 Task: Create a due date automation trigger when advanced on, 2 working days before a card is due add dates with a due date at 11:00 AM.
Action: Mouse moved to (1236, 92)
Screenshot: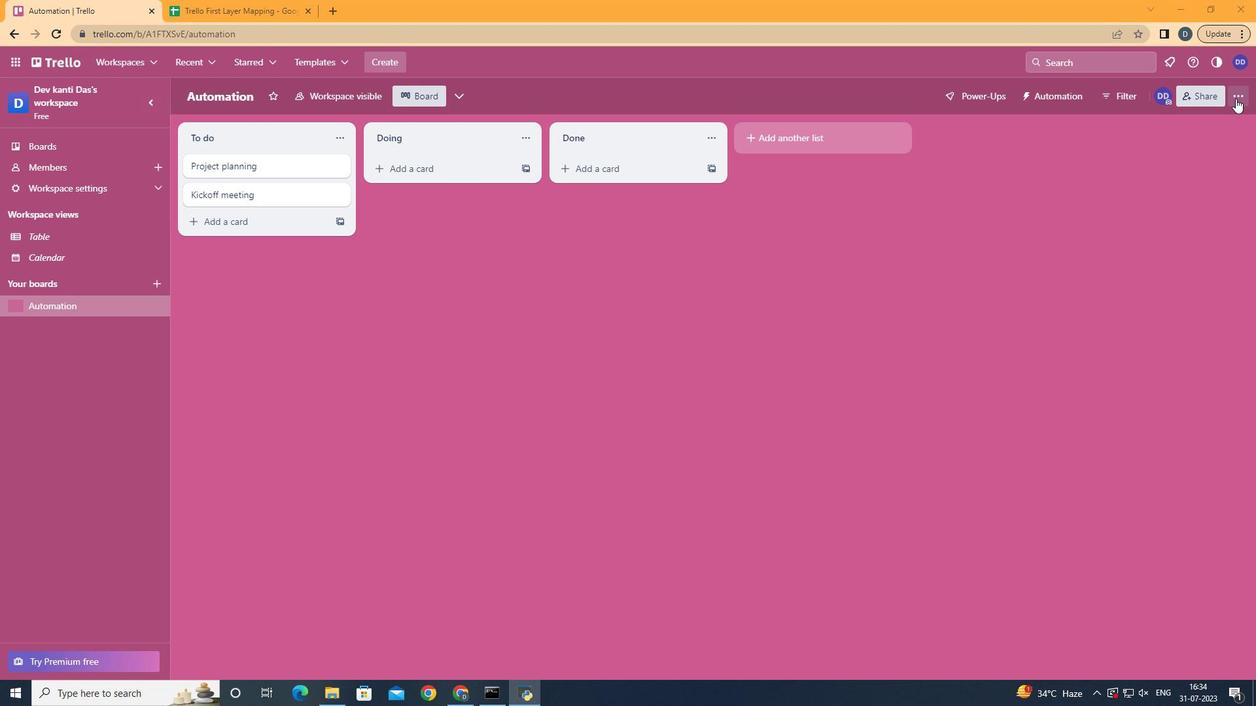 
Action: Mouse pressed left at (1236, 92)
Screenshot: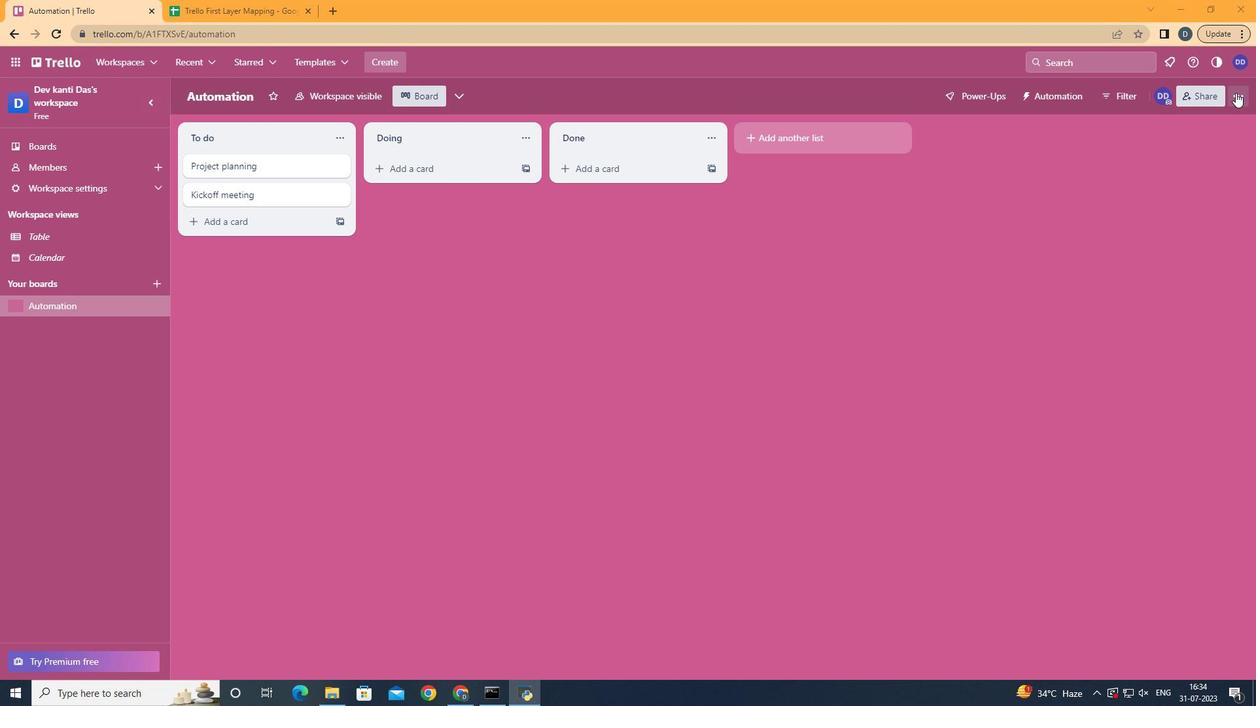 
Action: Mouse moved to (1154, 281)
Screenshot: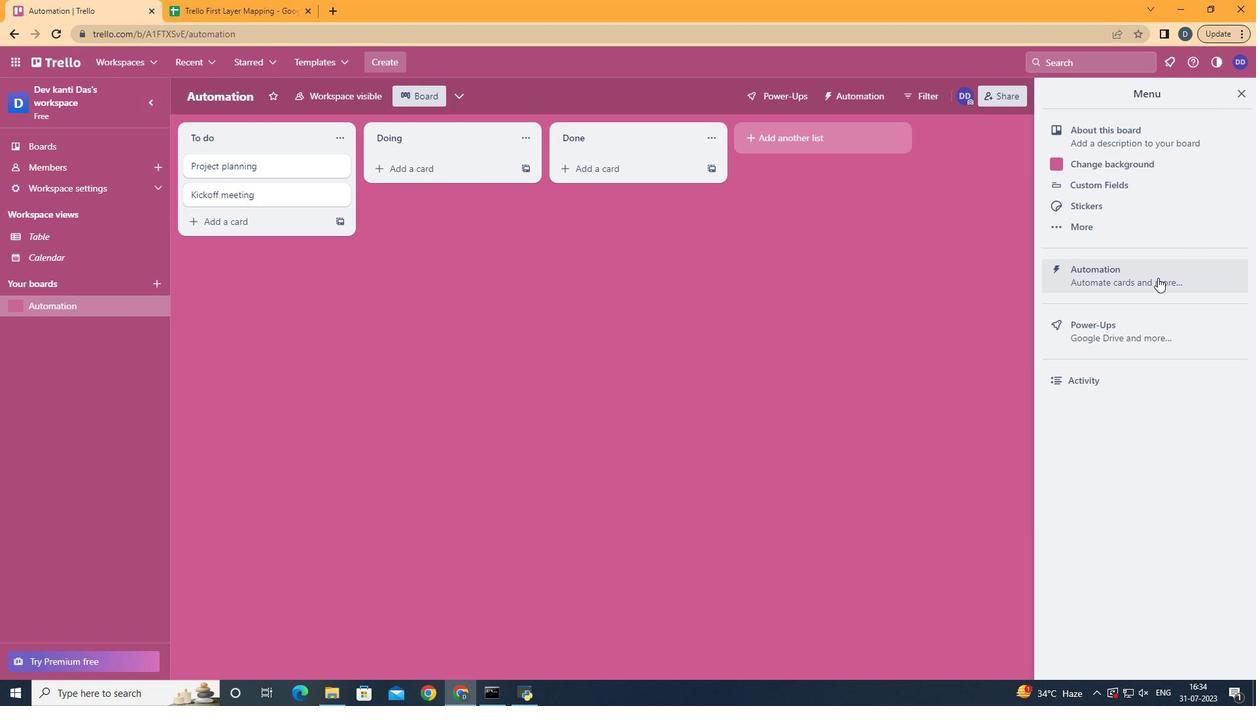 
Action: Mouse pressed left at (1154, 281)
Screenshot: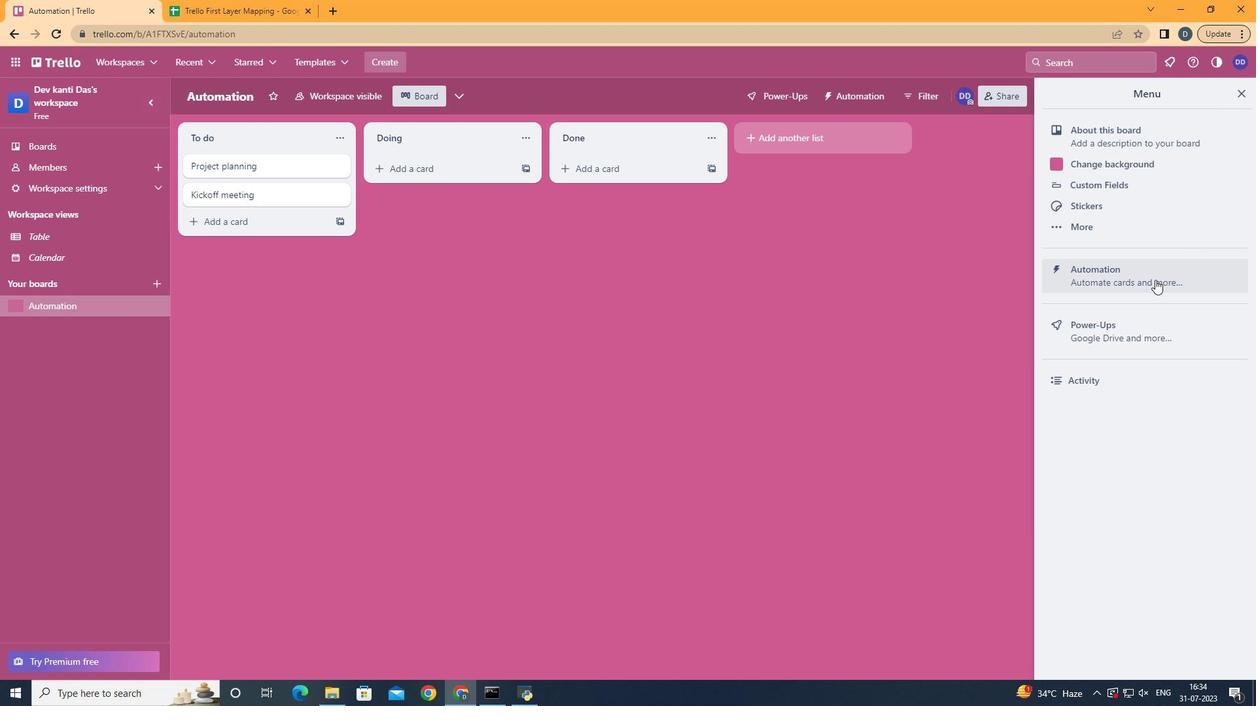 
Action: Mouse moved to (229, 257)
Screenshot: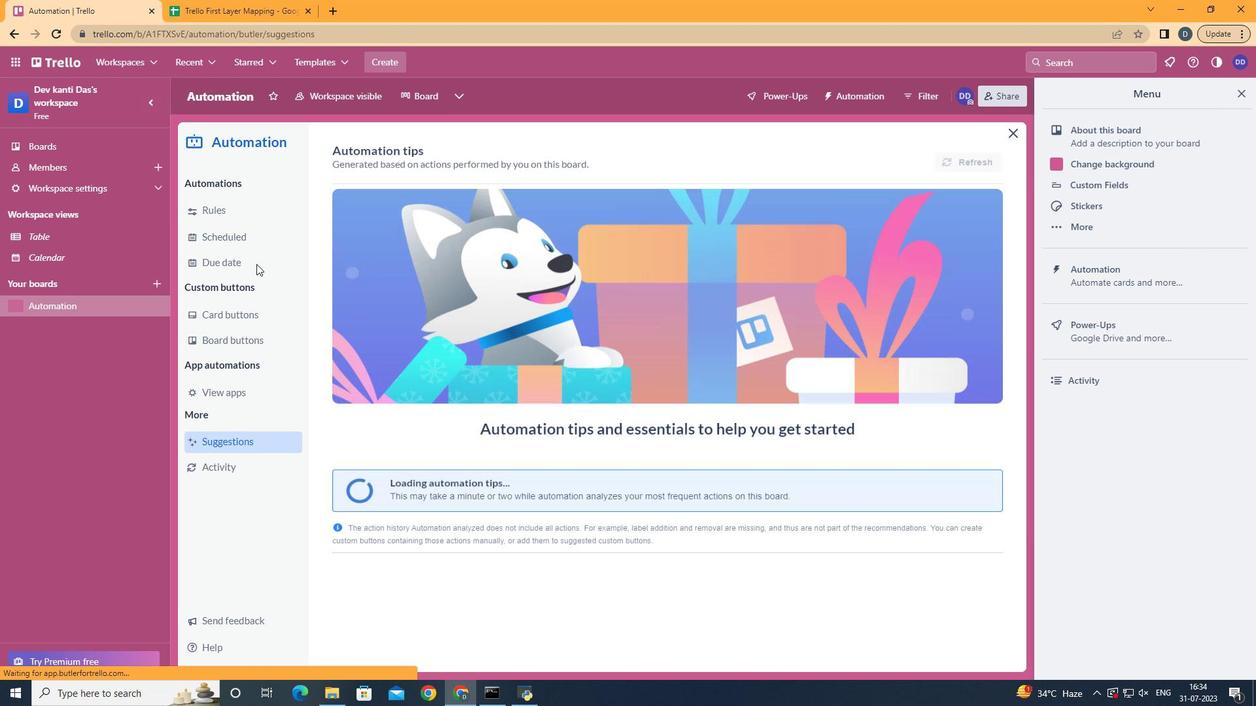 
Action: Mouse pressed left at (229, 257)
Screenshot: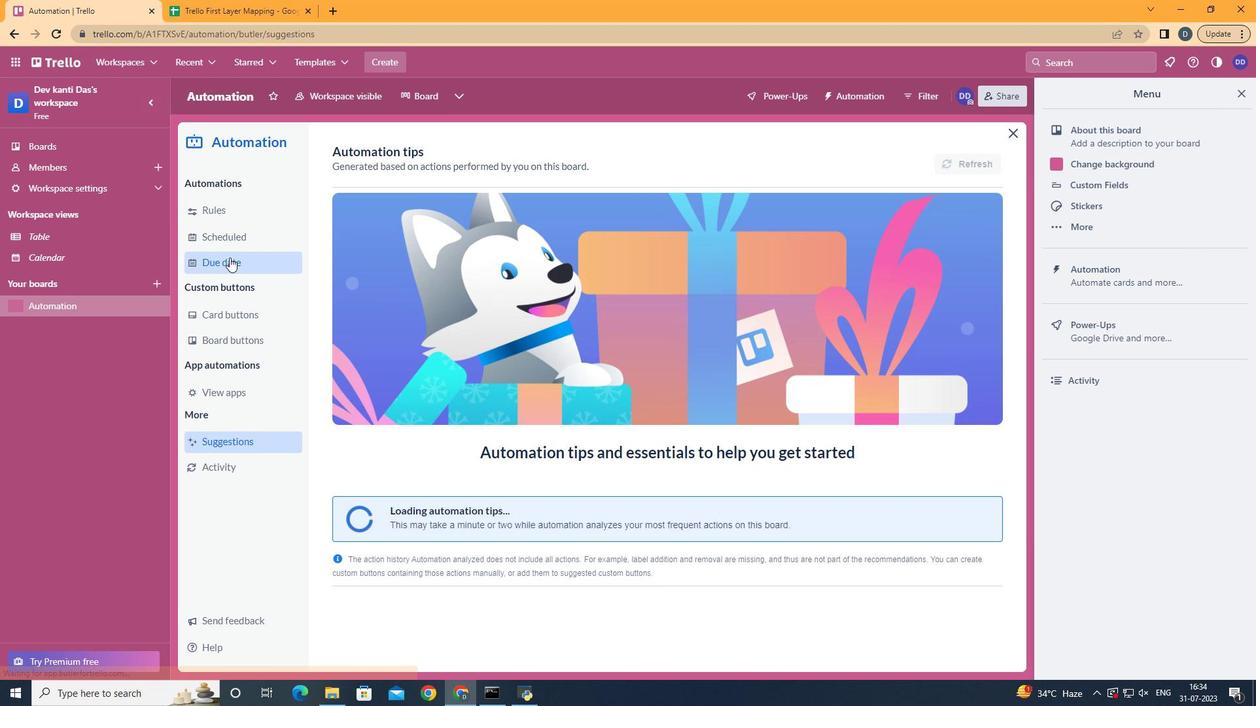 
Action: Mouse moved to (911, 157)
Screenshot: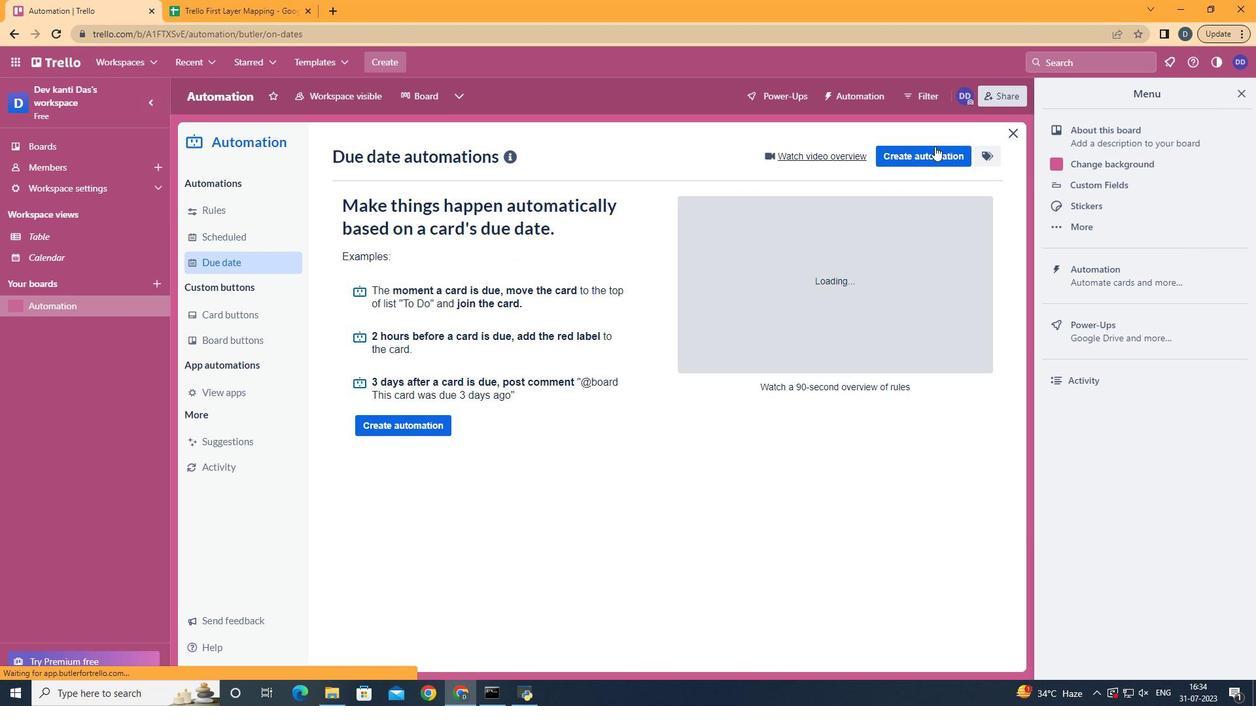 
Action: Mouse pressed left at (911, 157)
Screenshot: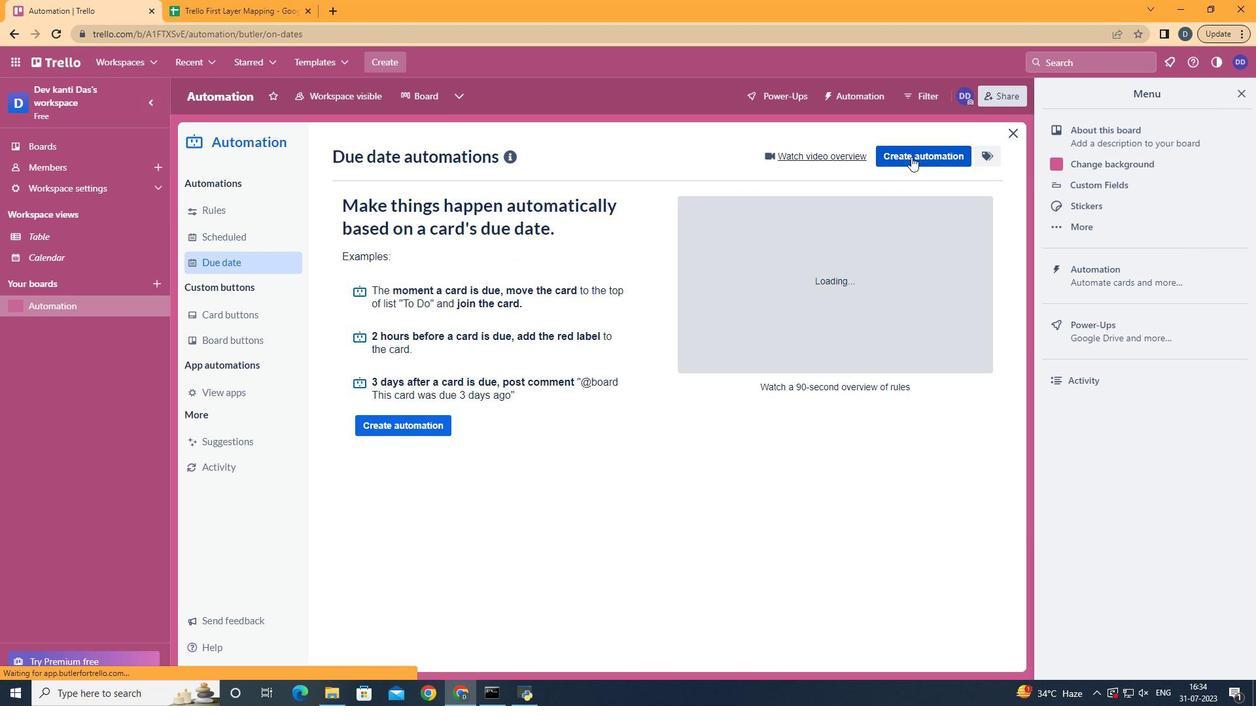 
Action: Mouse moved to (632, 277)
Screenshot: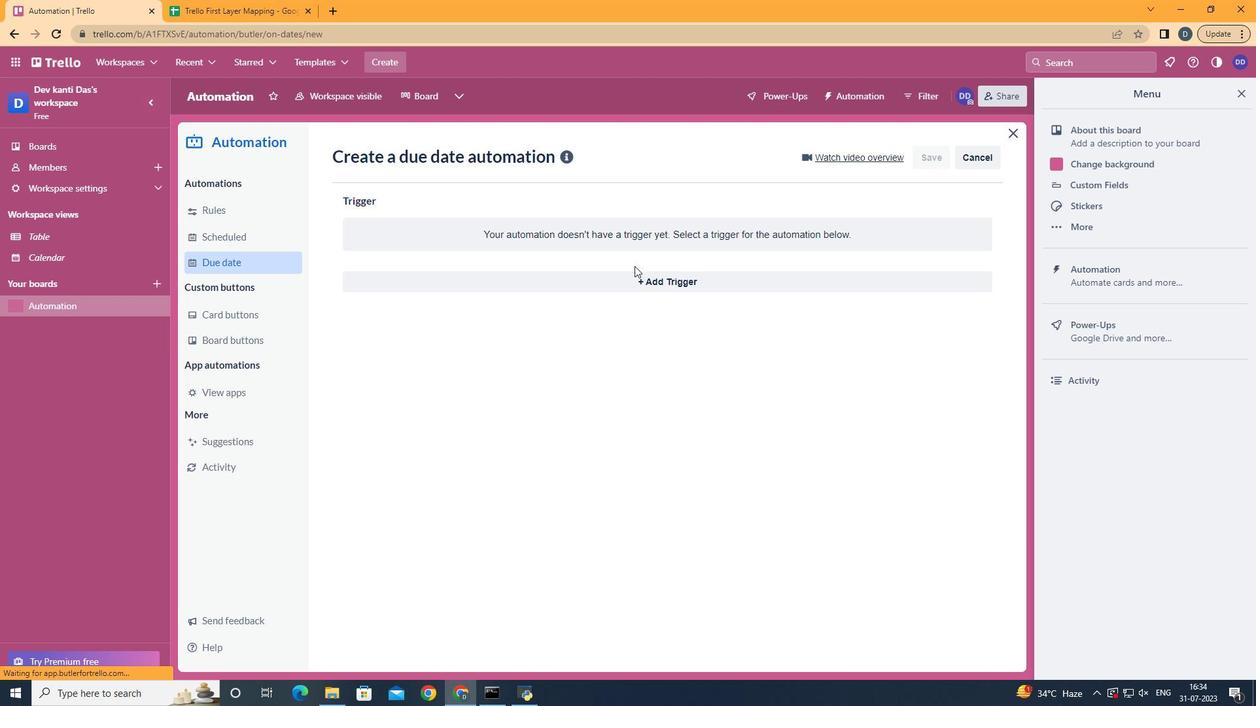 
Action: Mouse pressed left at (632, 277)
Screenshot: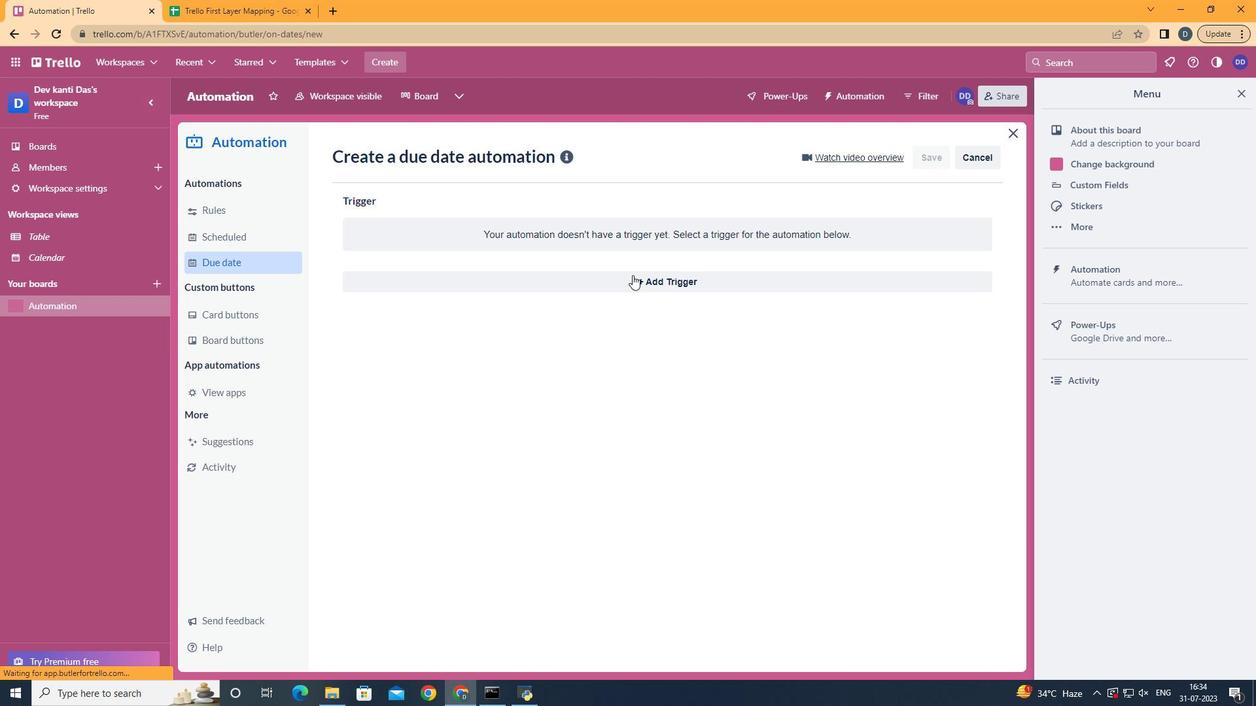 
Action: Mouse moved to (426, 533)
Screenshot: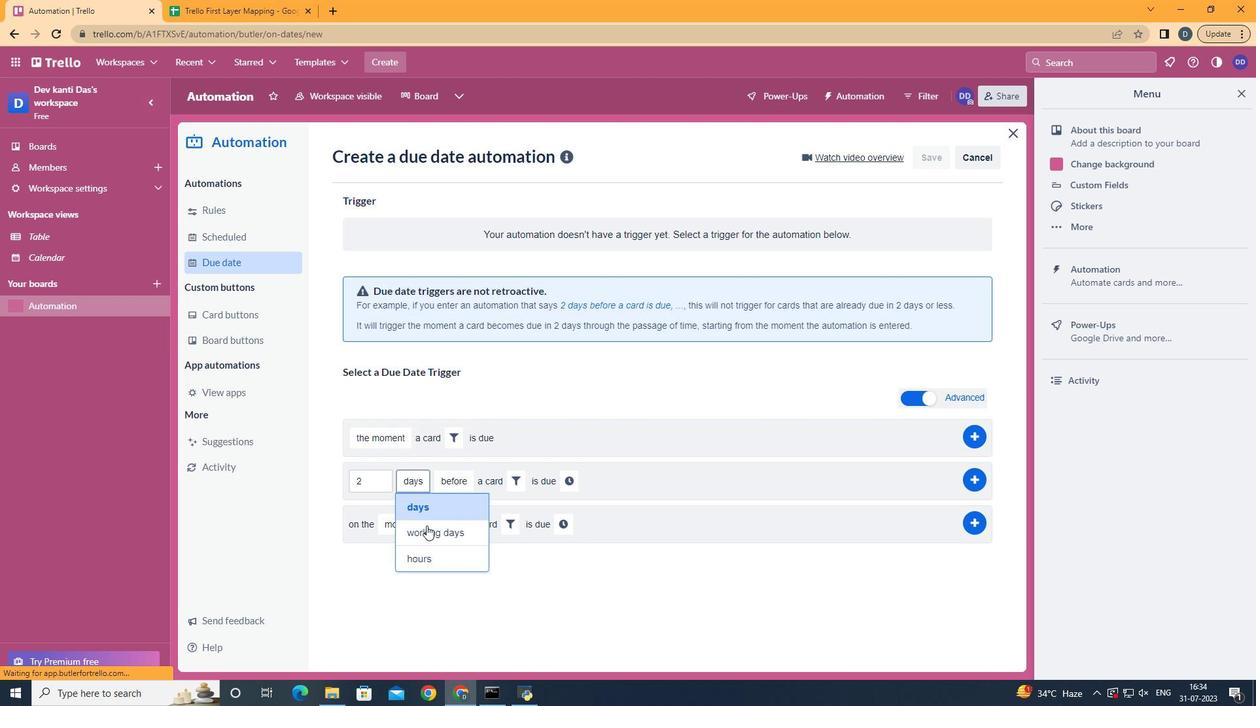 
Action: Mouse pressed left at (426, 533)
Screenshot: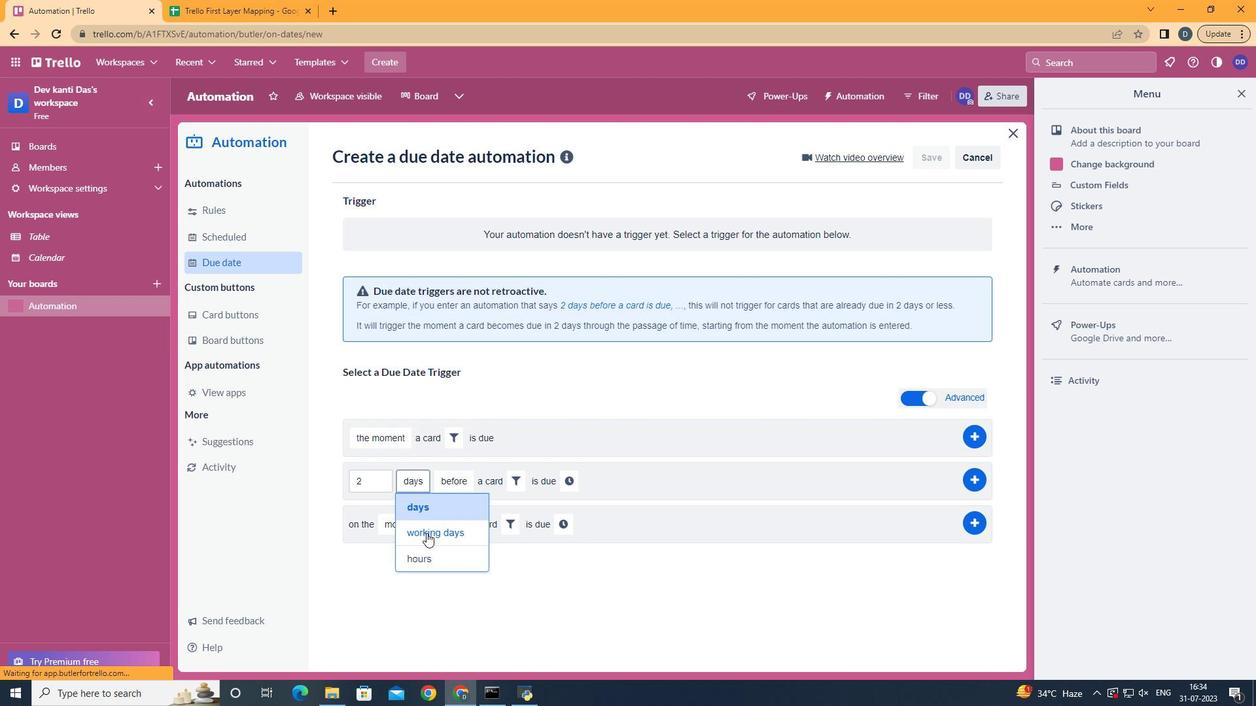 
Action: Mouse moved to (548, 475)
Screenshot: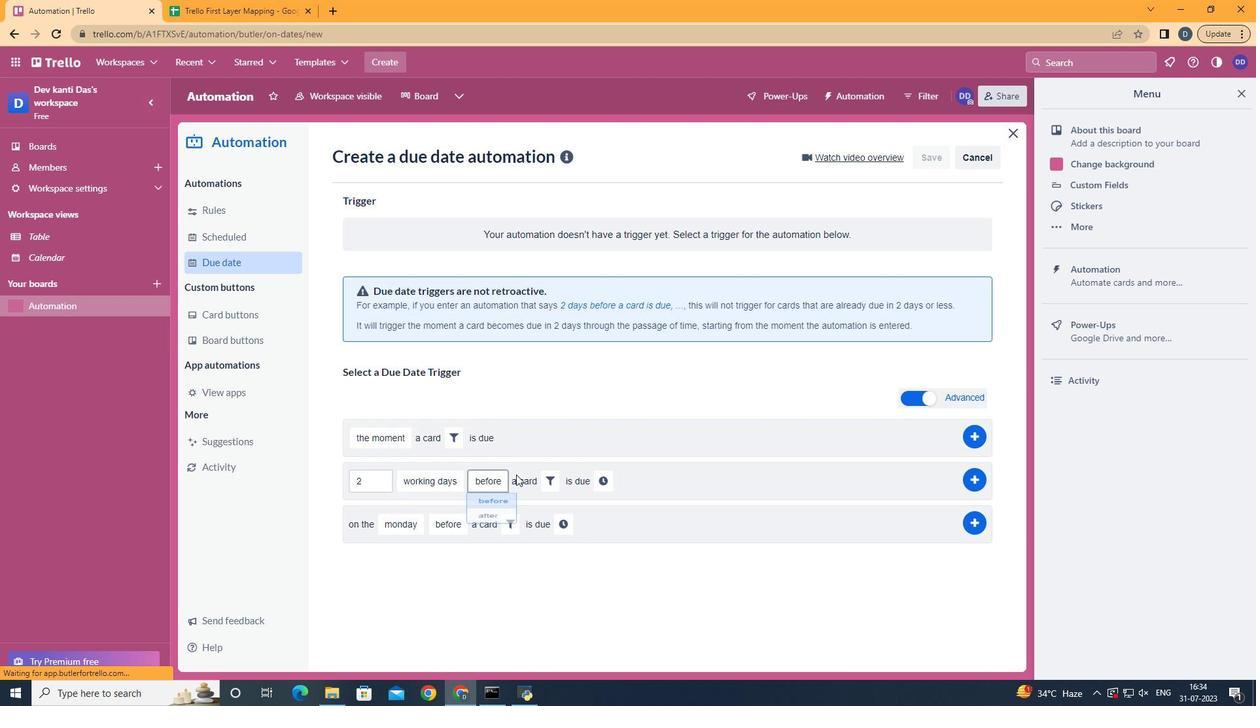 
Action: Mouse pressed left at (548, 475)
Screenshot: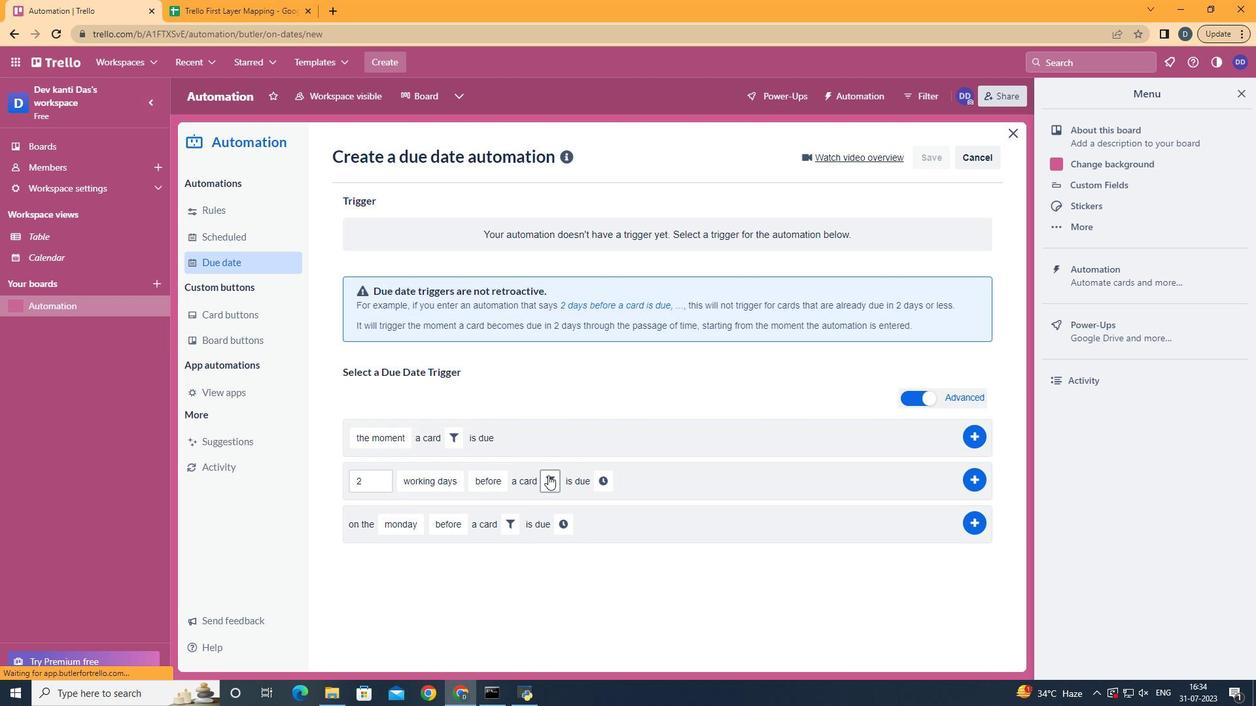 
Action: Mouse moved to (612, 524)
Screenshot: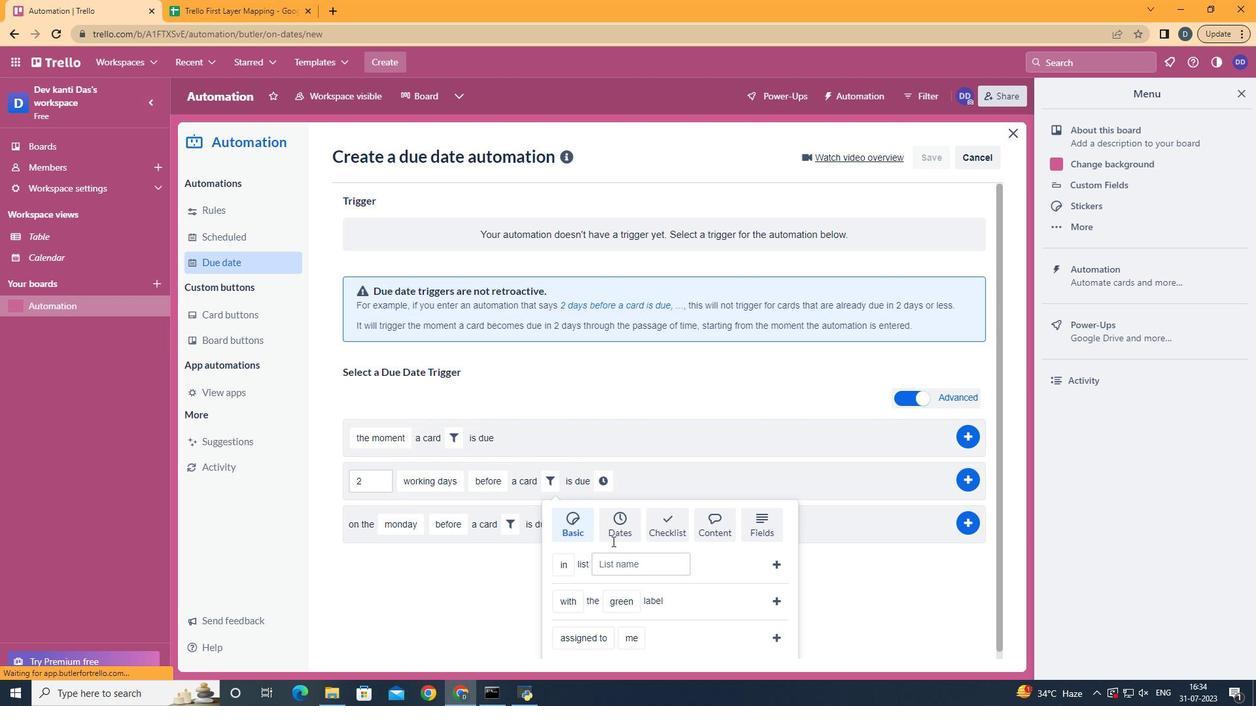 
Action: Mouse pressed left at (612, 524)
Screenshot: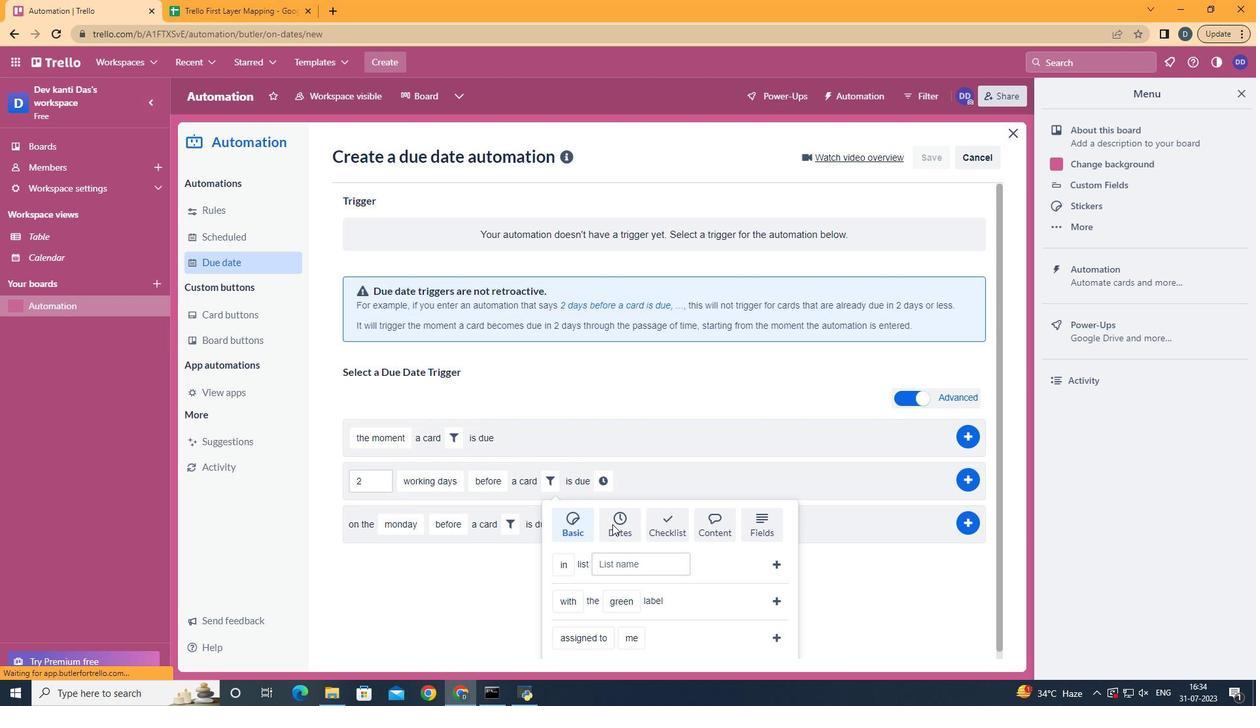 
Action: Mouse moved to (573, 585)
Screenshot: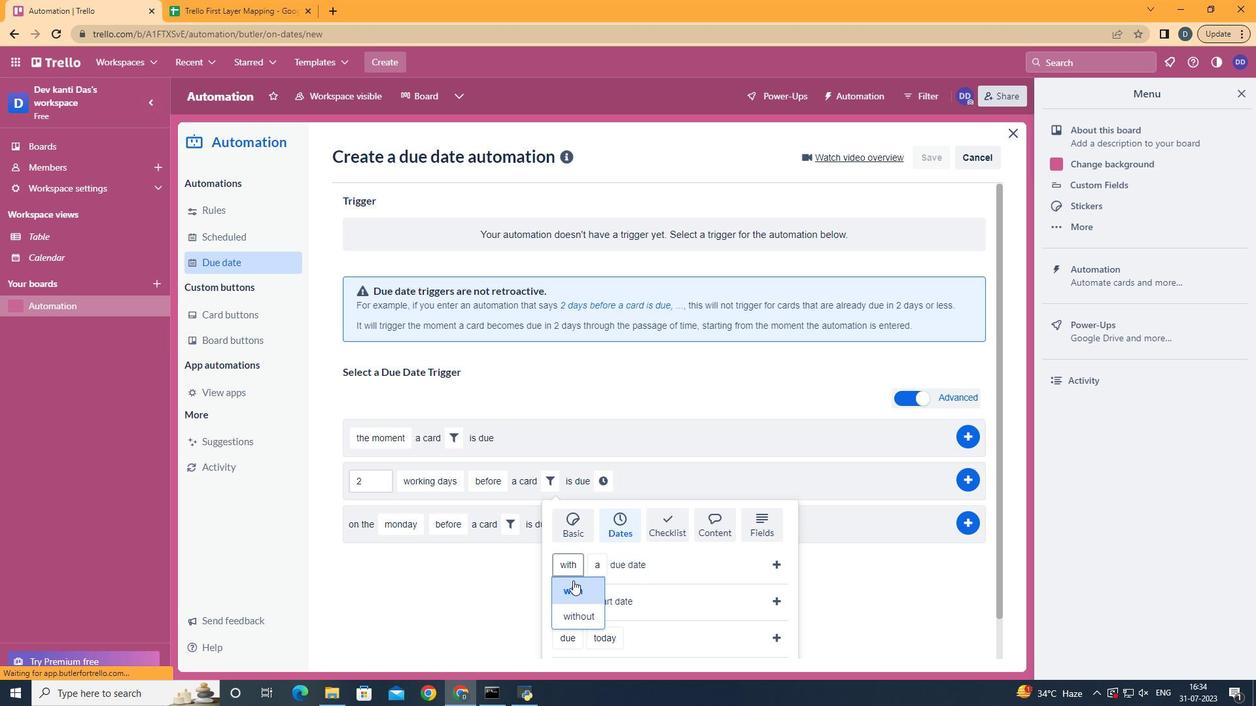 
Action: Mouse pressed left at (573, 585)
Screenshot: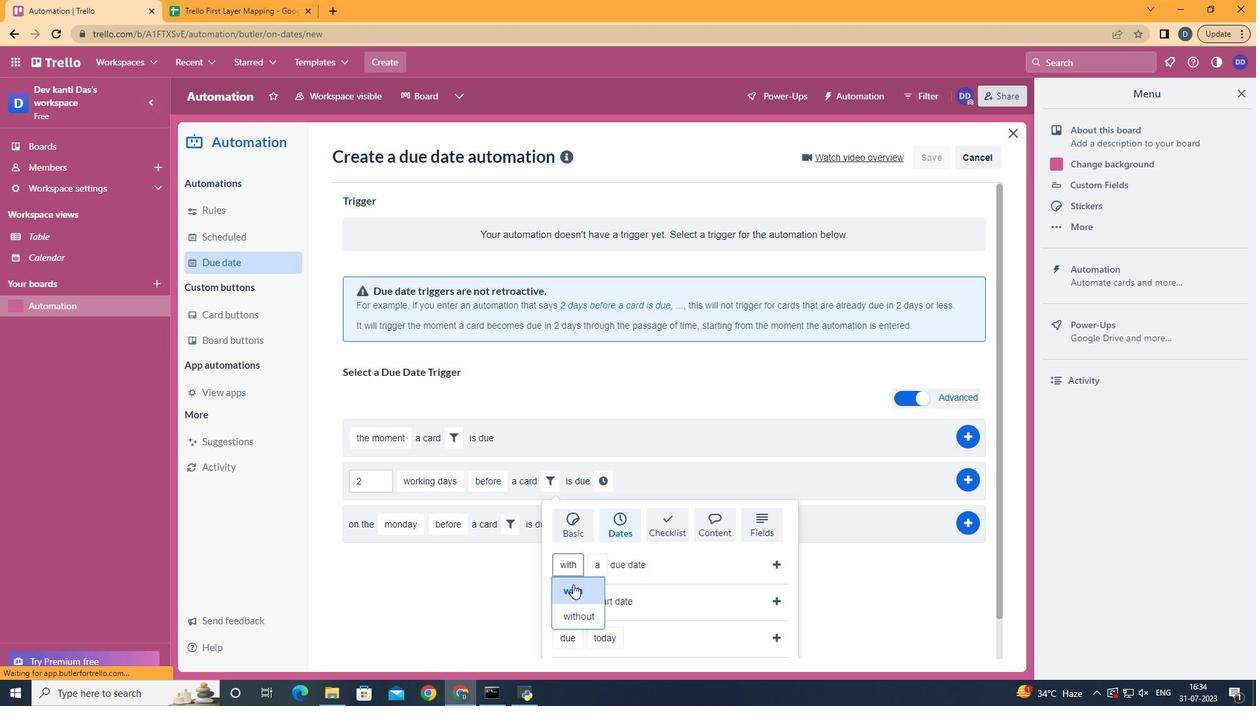 
Action: Mouse moved to (617, 464)
Screenshot: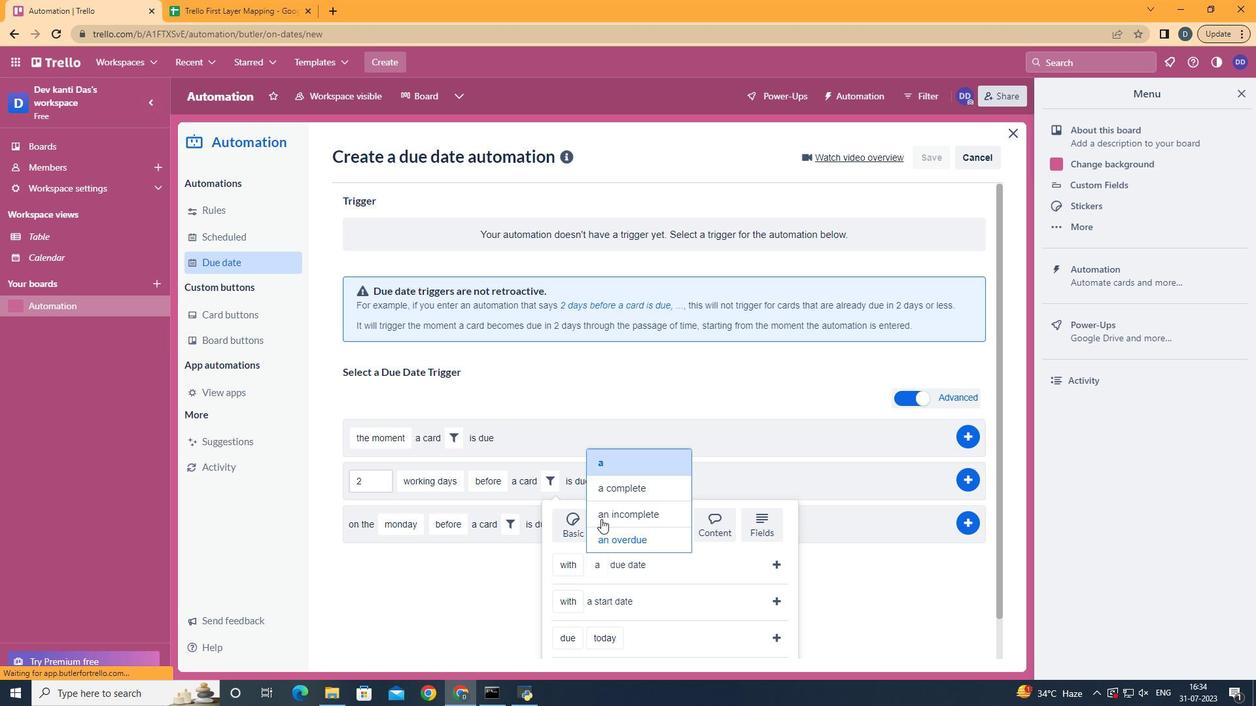 
Action: Mouse pressed left at (617, 464)
Screenshot: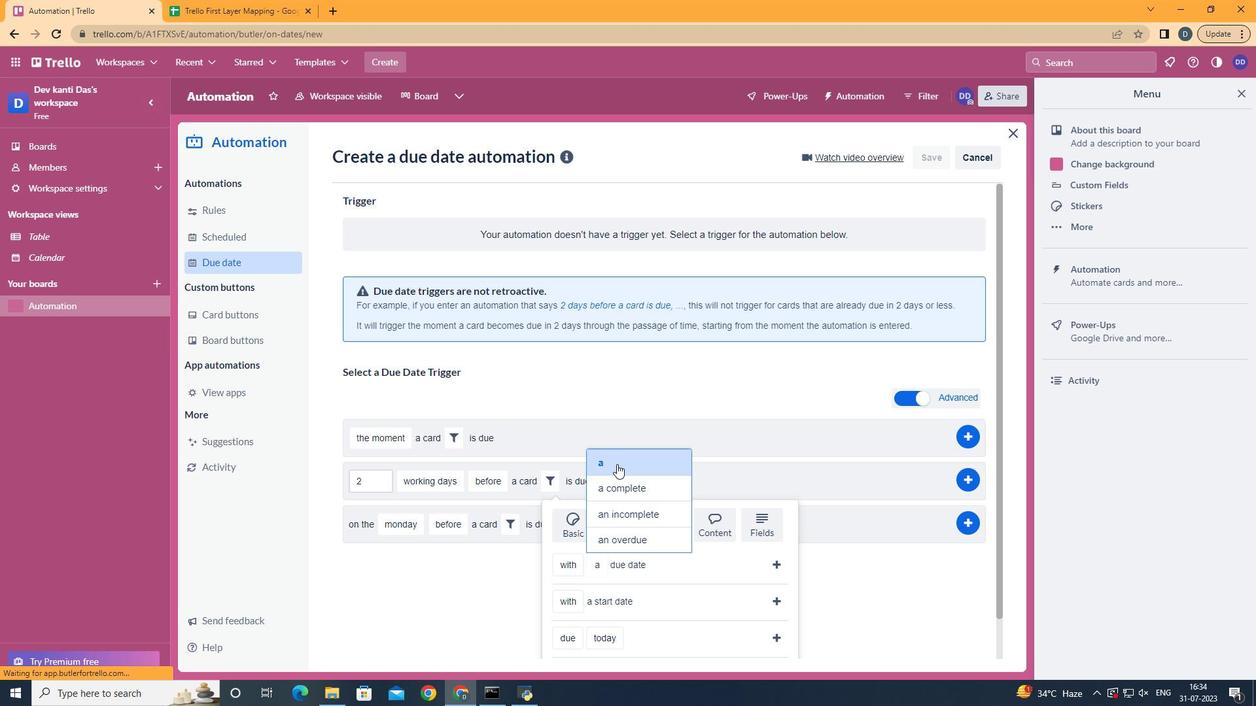 
Action: Mouse moved to (778, 568)
Screenshot: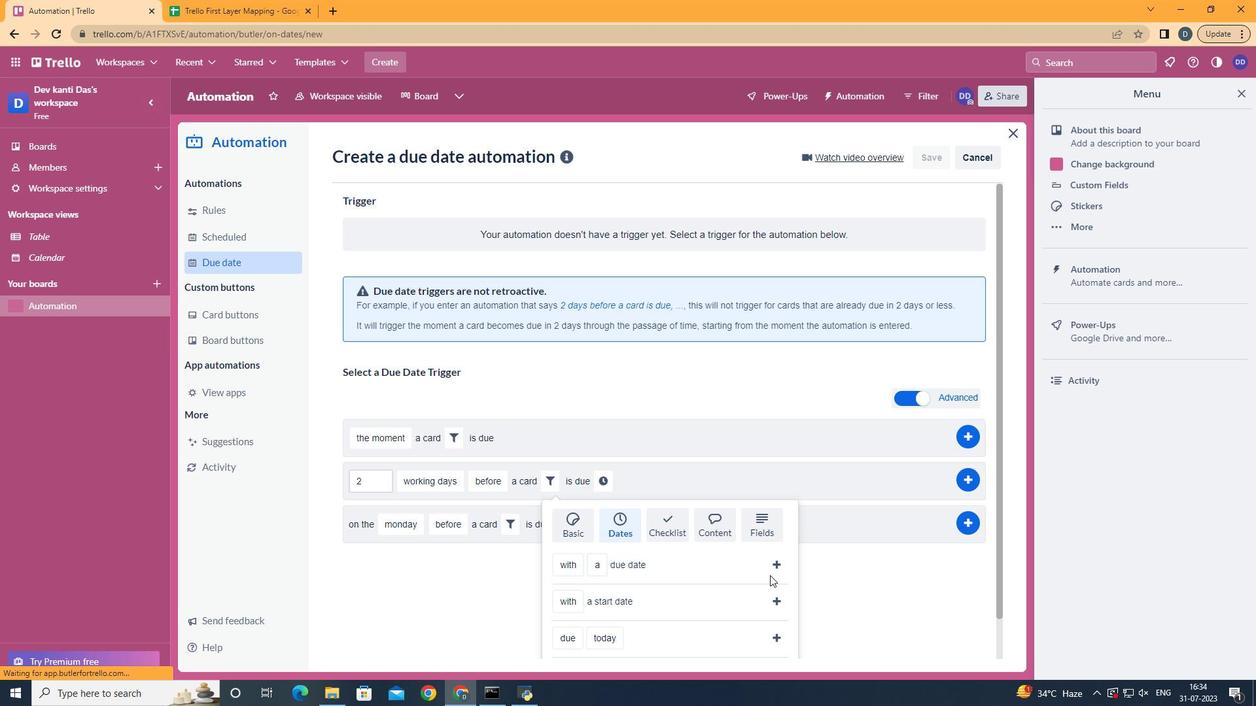 
Action: Mouse pressed left at (778, 568)
Screenshot: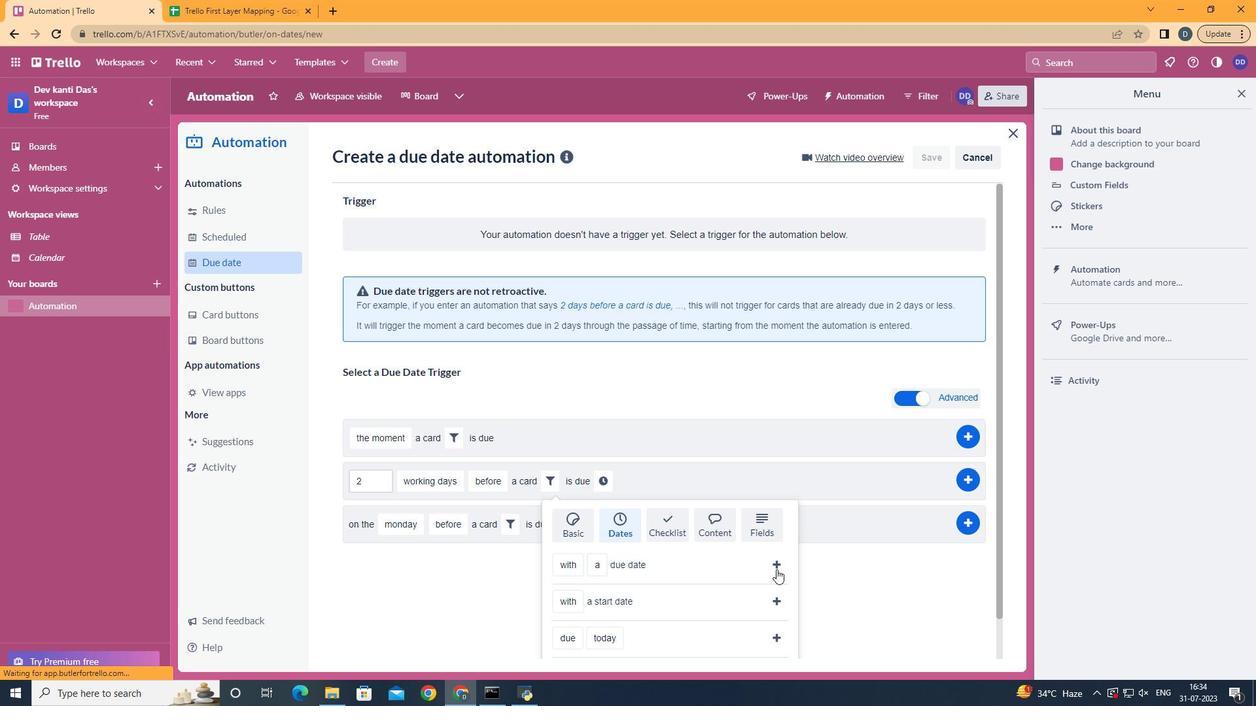 
Action: Mouse moved to (693, 487)
Screenshot: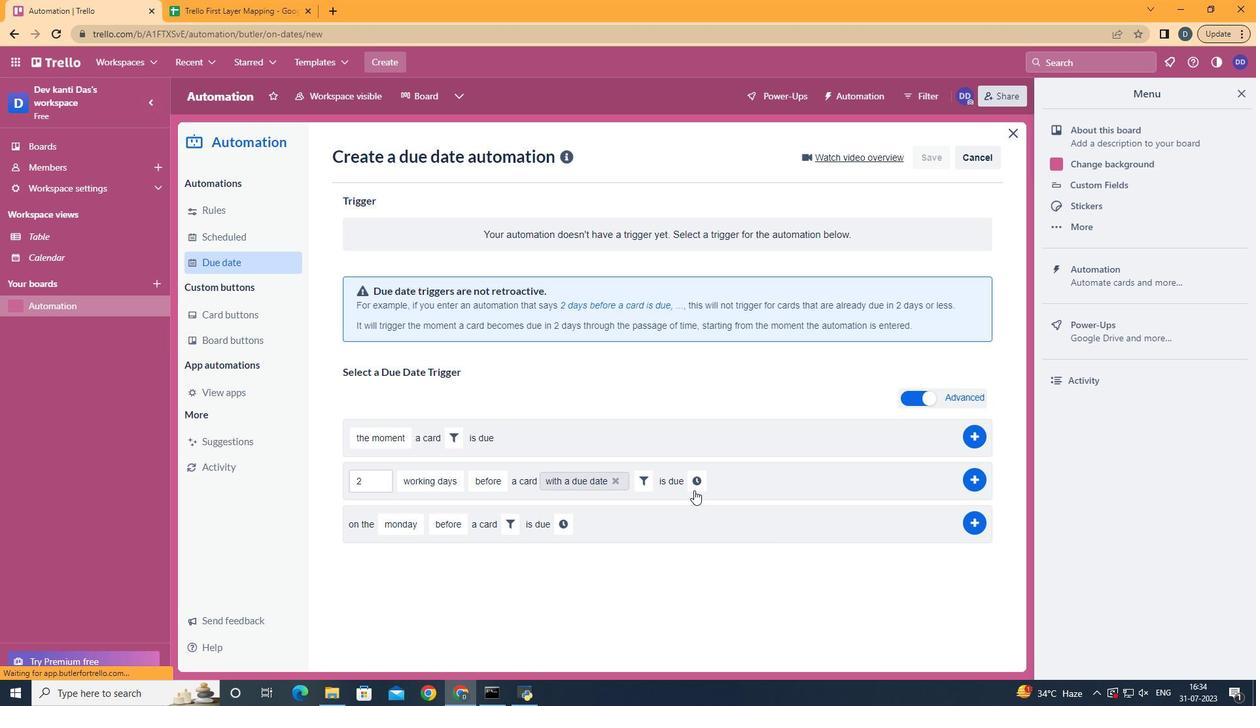 
Action: Mouse pressed left at (693, 487)
Screenshot: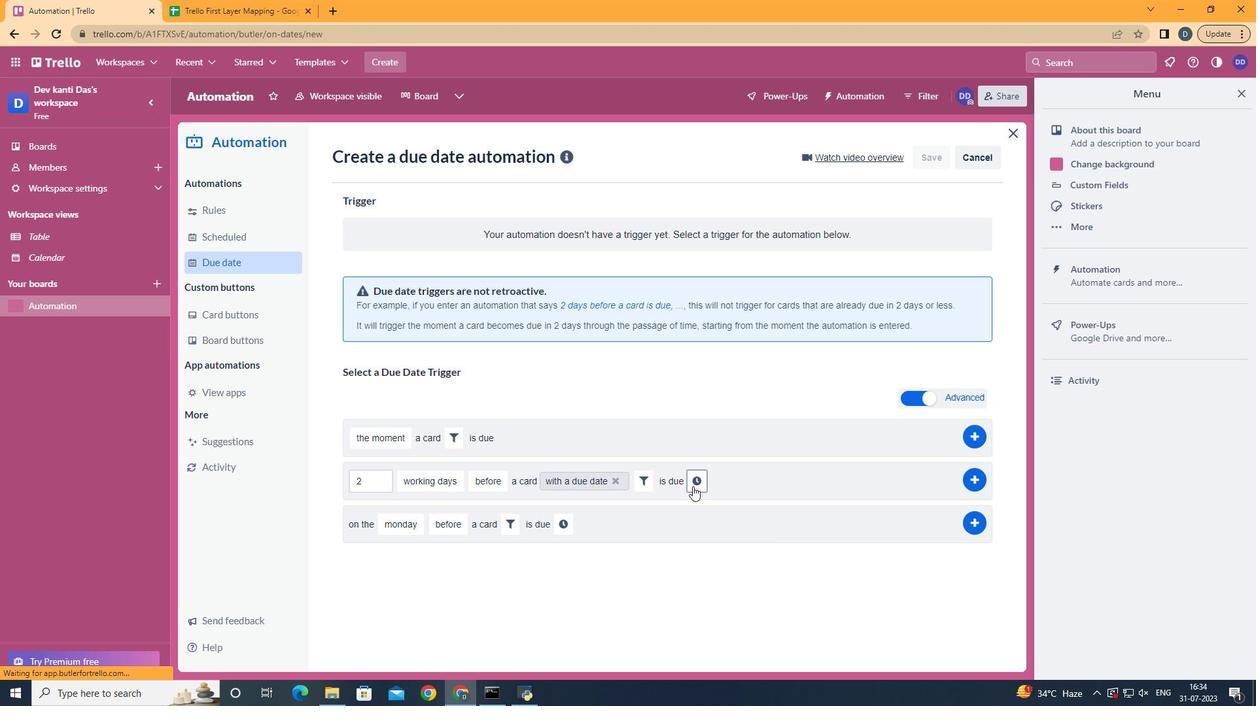 
Action: Mouse moved to (723, 483)
Screenshot: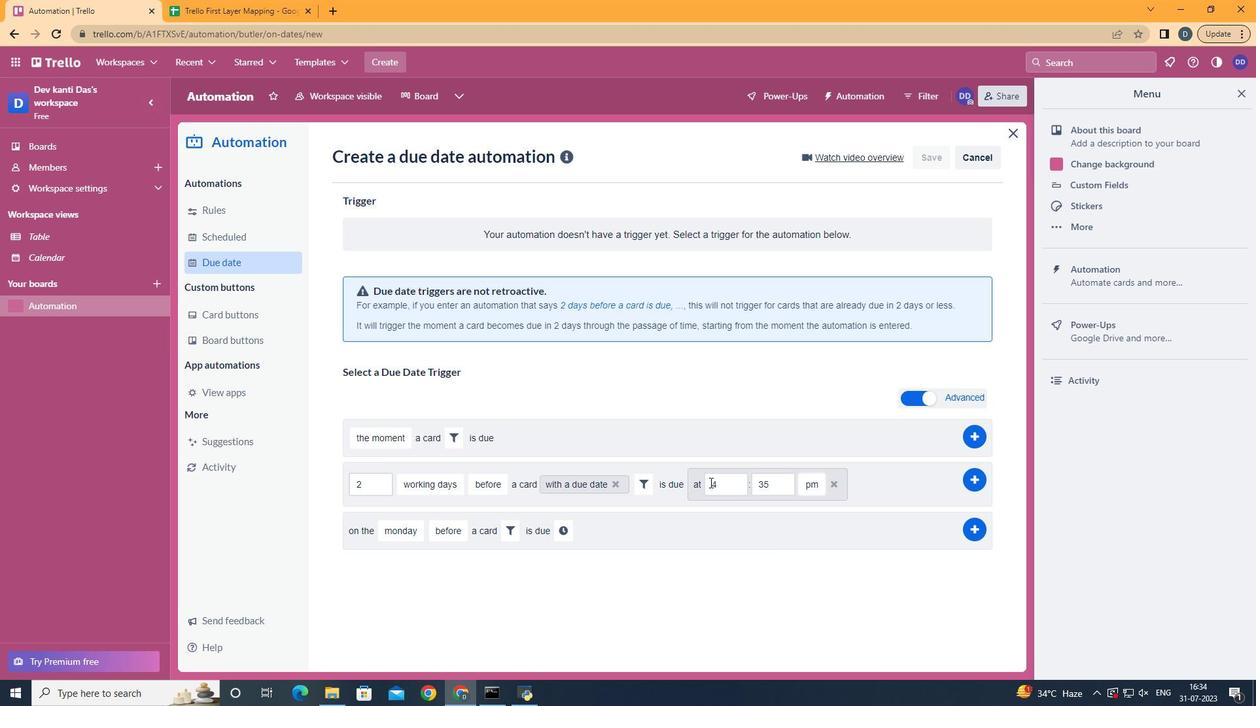 
Action: Mouse pressed left at (723, 483)
Screenshot: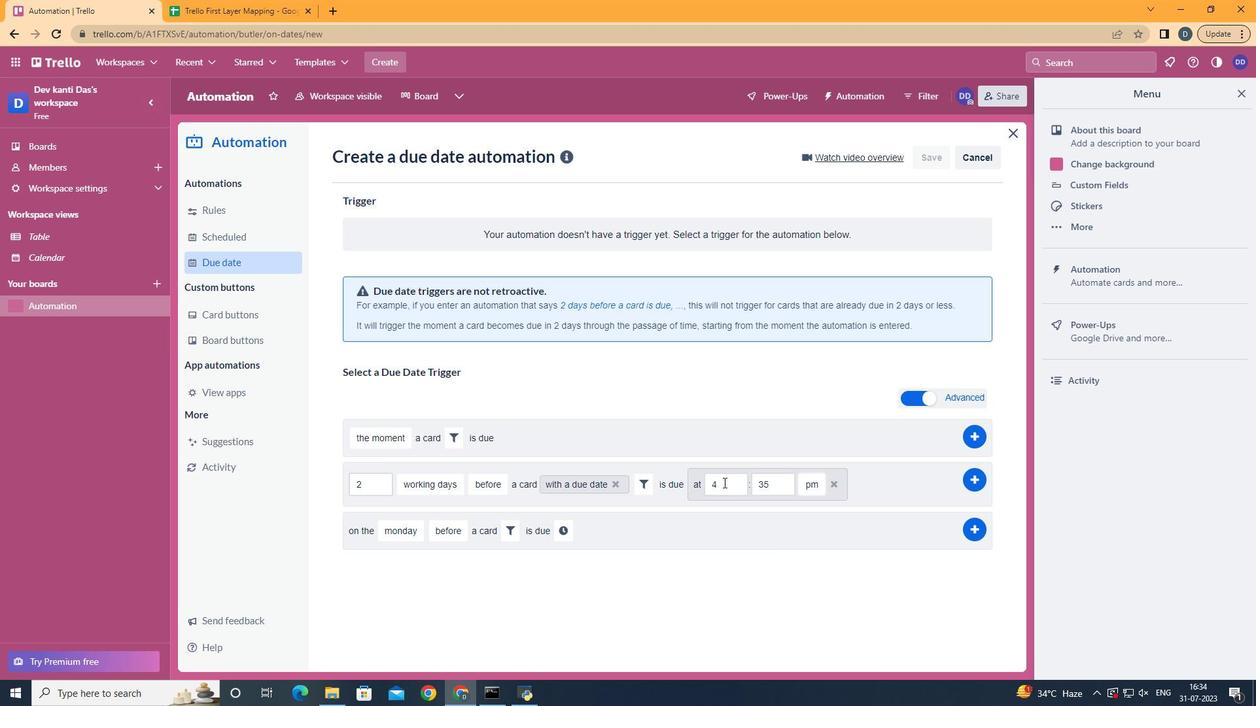
Action: Key pressed <Key.backspace>11
Screenshot: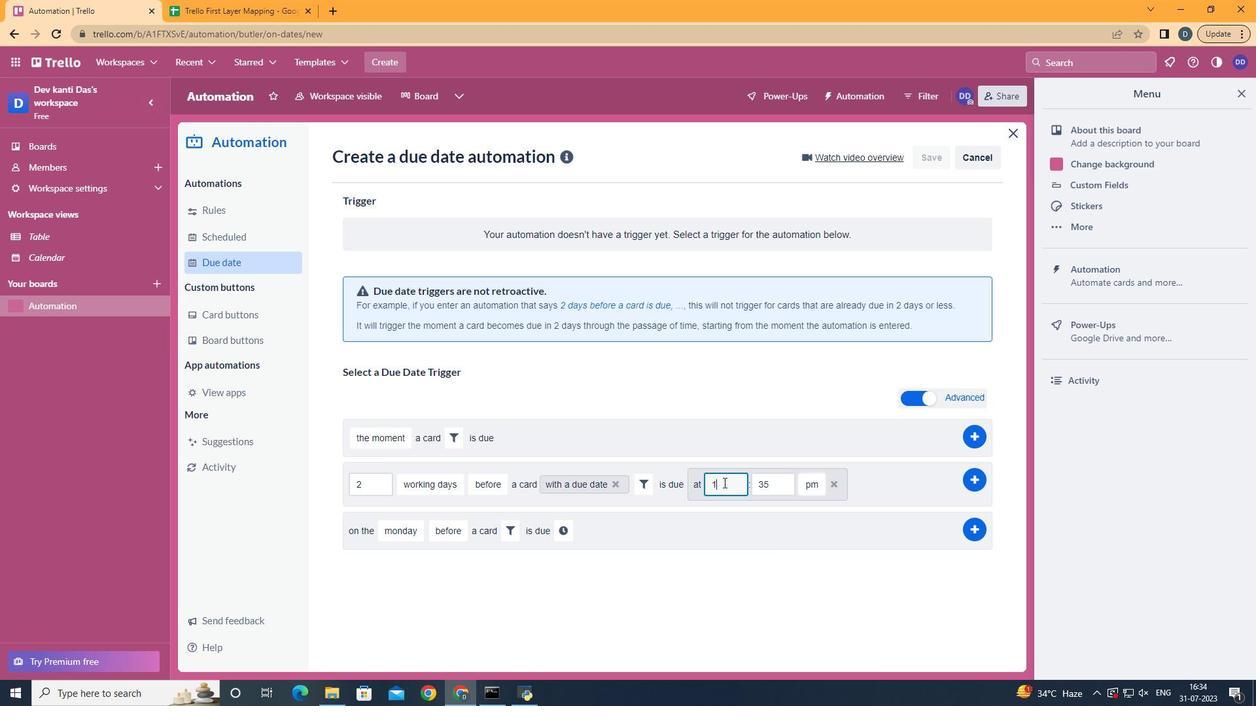 
Action: Mouse moved to (796, 481)
Screenshot: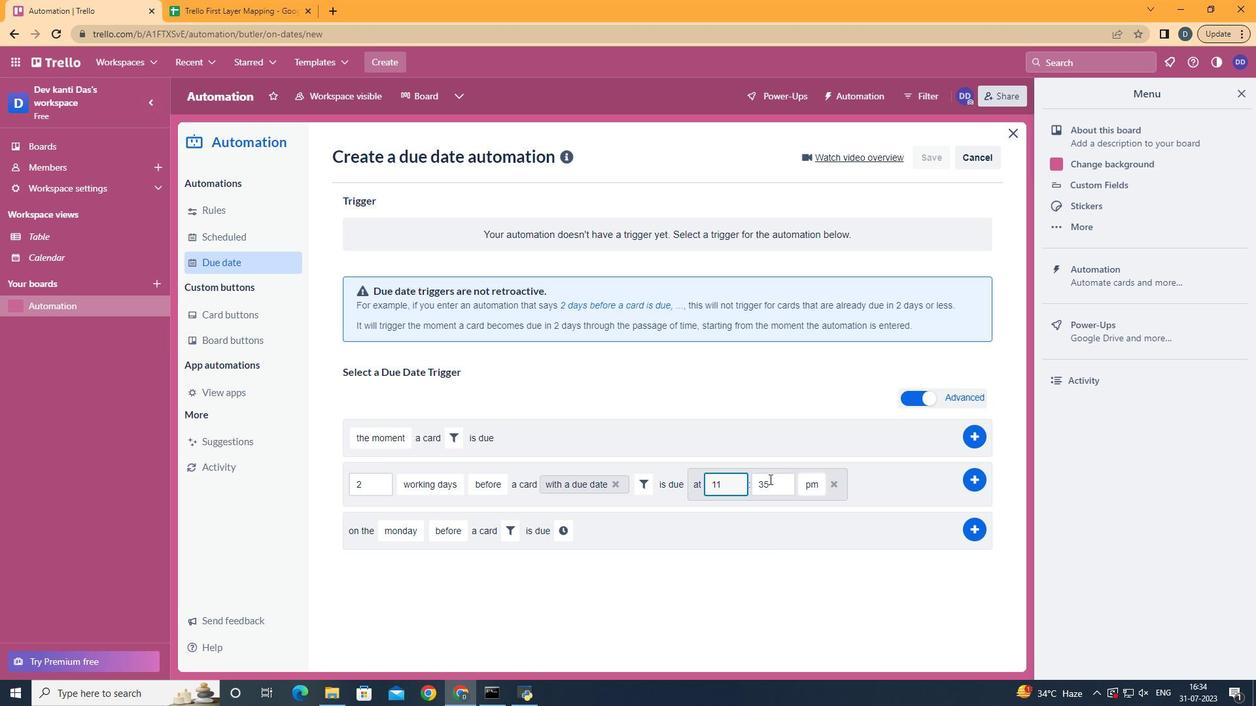 
Action: Mouse pressed left at (796, 481)
Screenshot: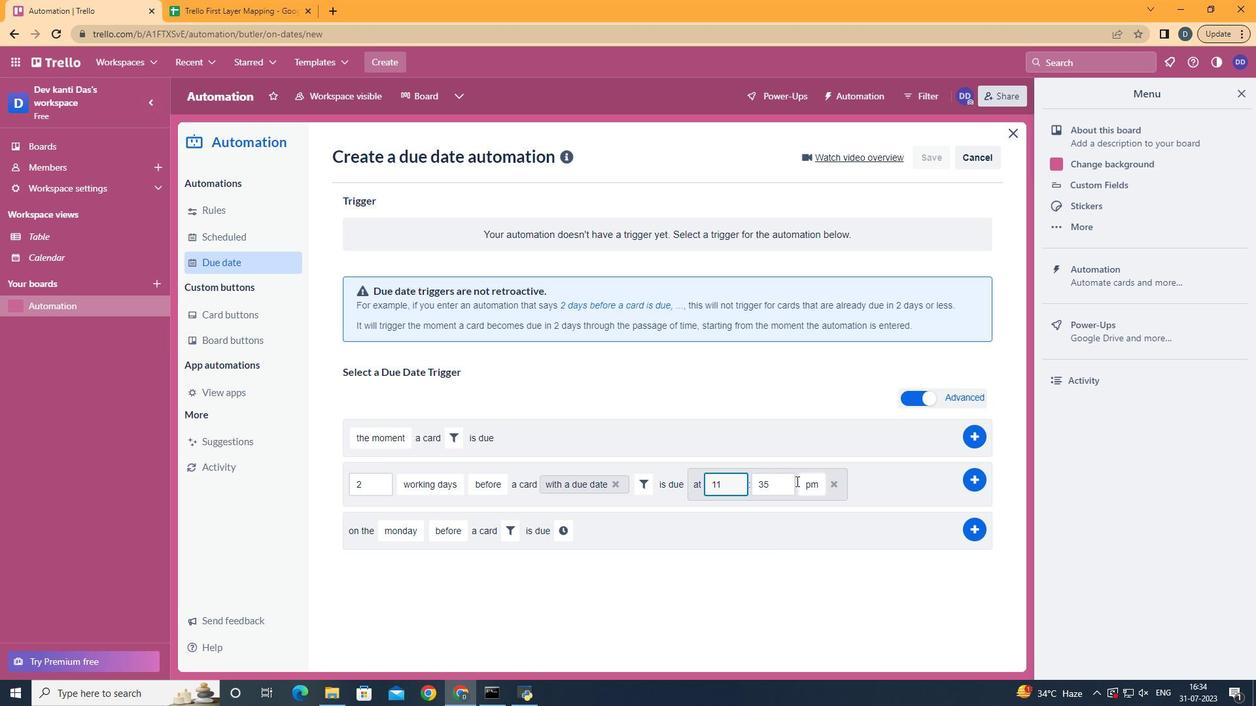 
Action: Mouse moved to (776, 488)
Screenshot: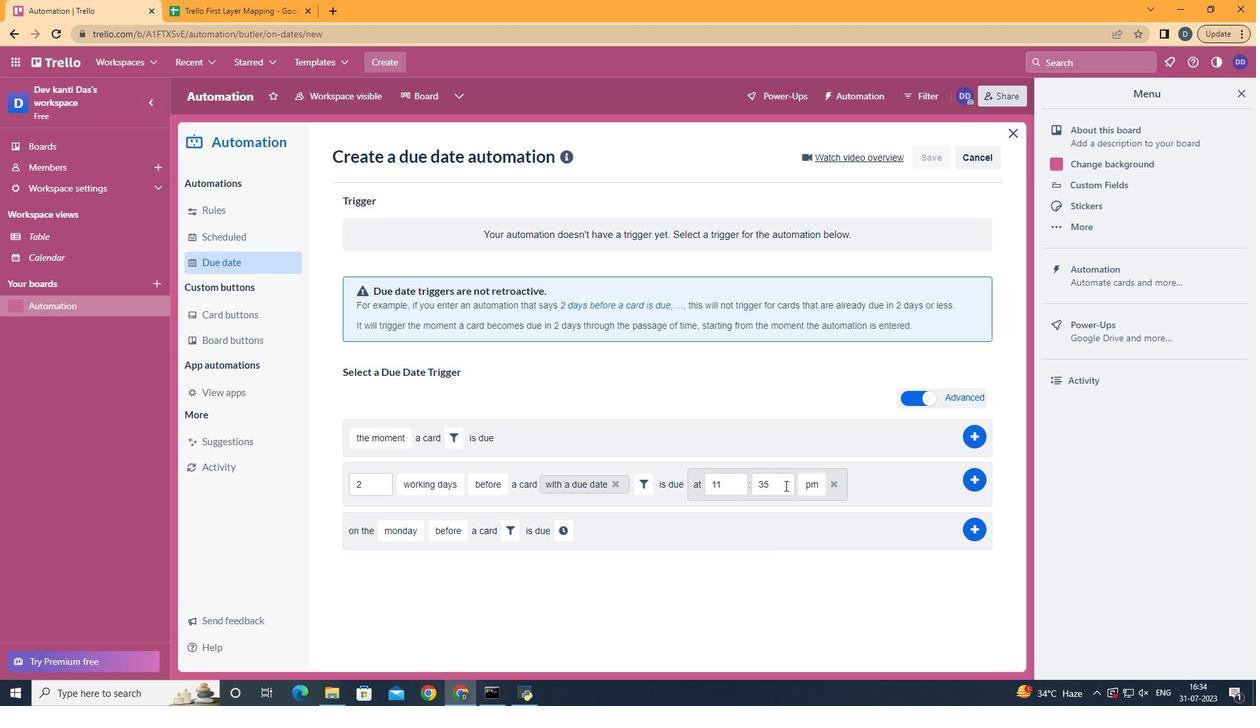 
Action: Mouse pressed left at (776, 488)
Screenshot: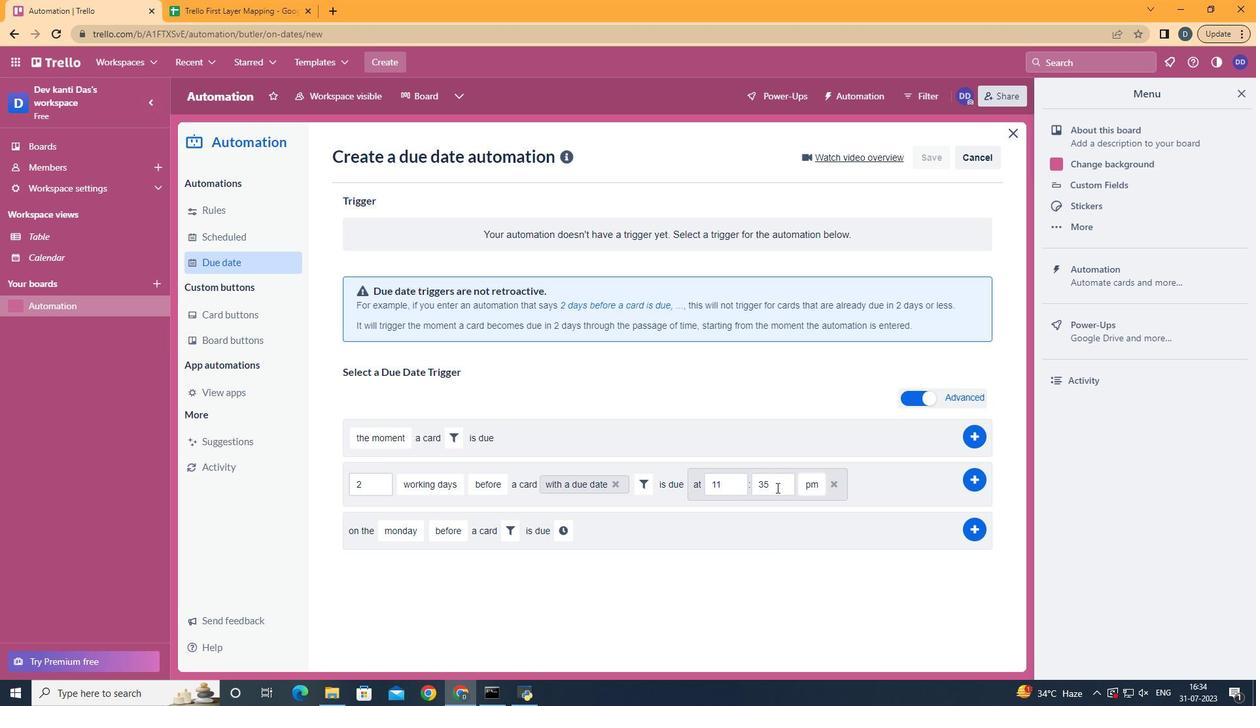 
Action: Key pressed <Key.backspace><Key.backspace>00
Screenshot: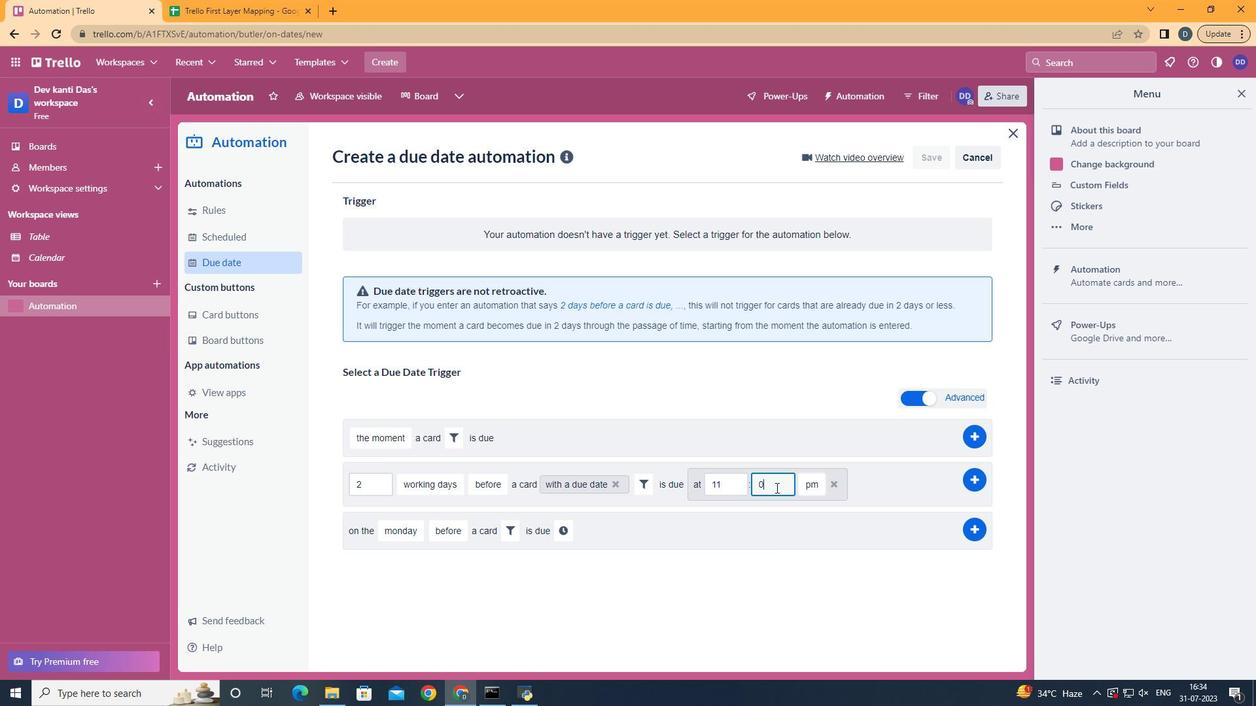 
Action: Mouse moved to (808, 499)
Screenshot: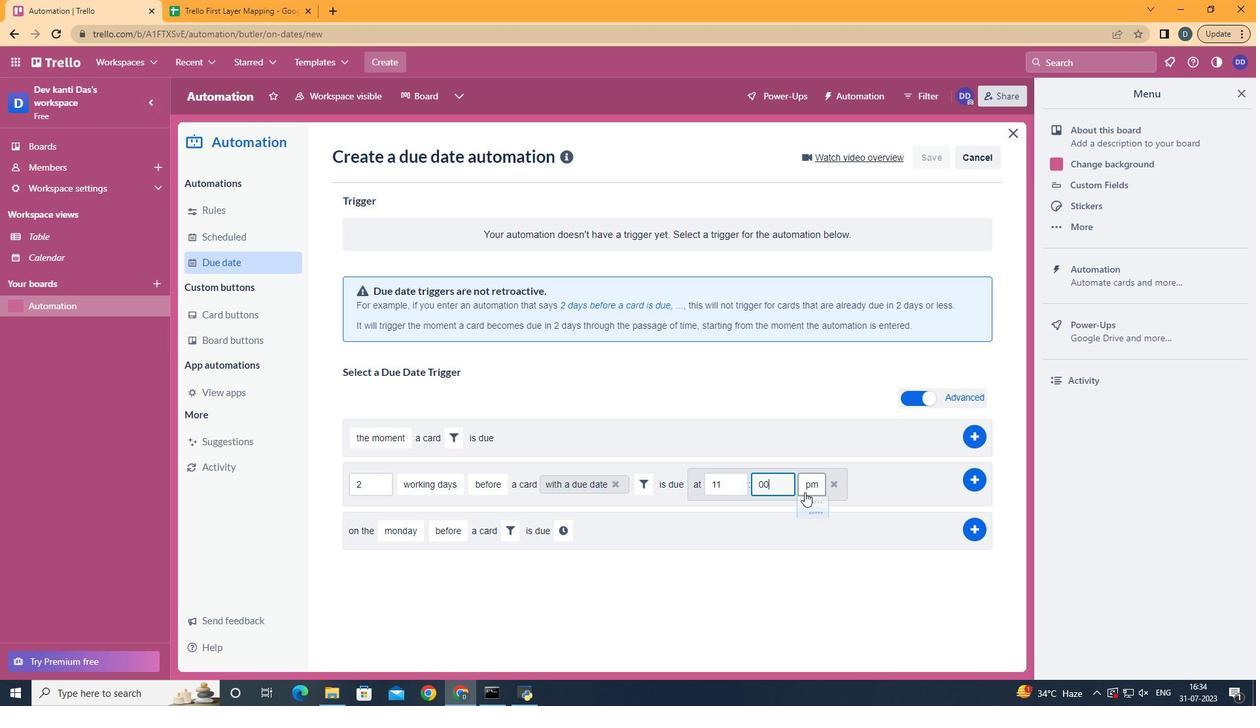 
Action: Mouse pressed left at (808, 499)
Screenshot: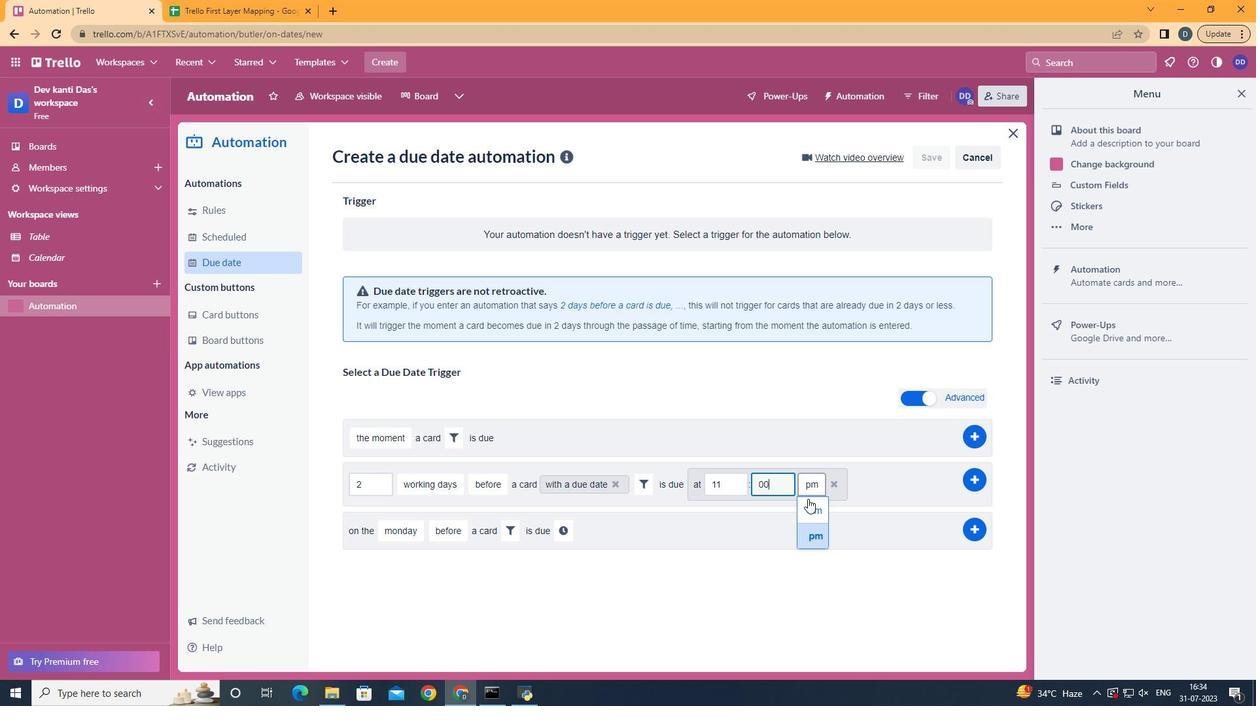 
Action: Mouse moved to (979, 472)
Screenshot: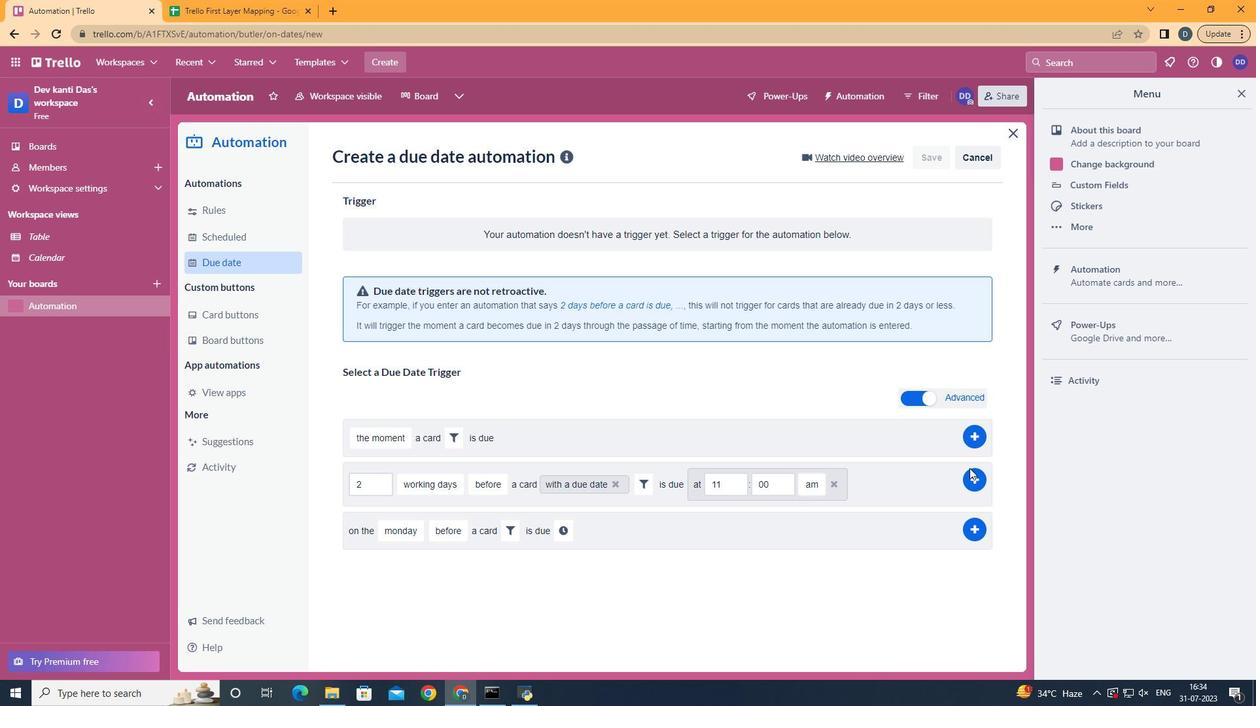 
Action: Mouse pressed left at (979, 472)
Screenshot: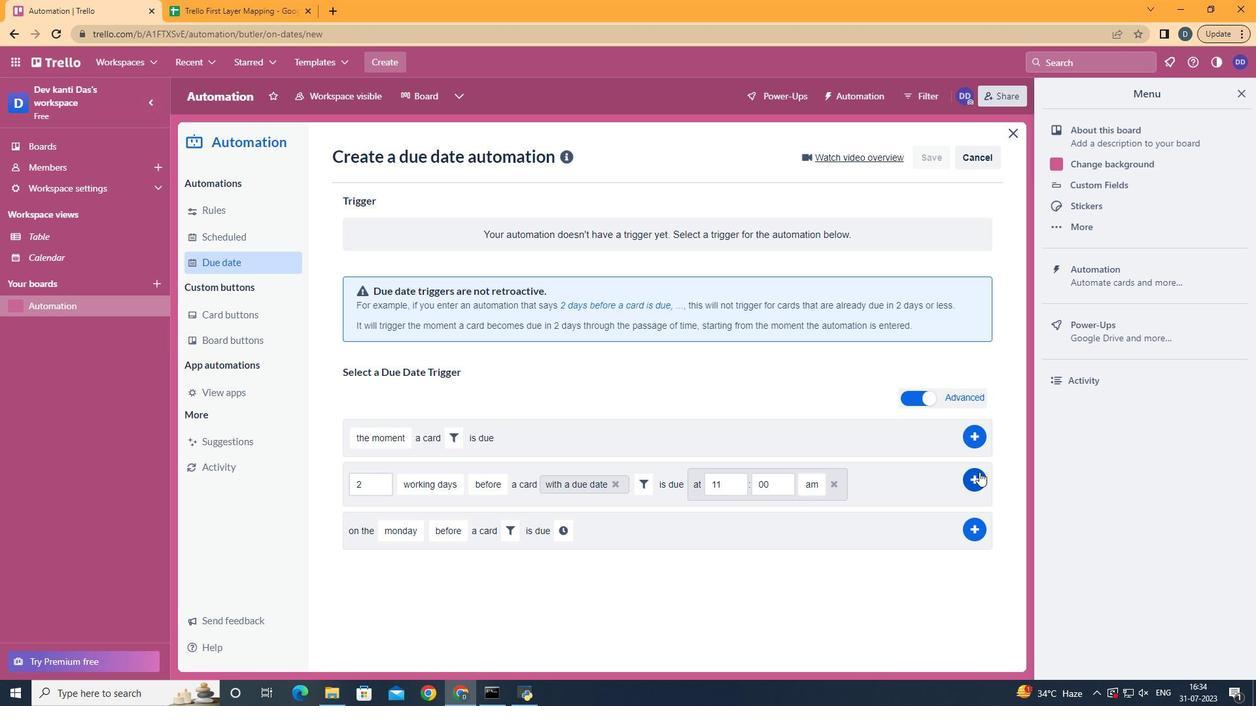 
Action: Mouse moved to (511, 233)
Screenshot: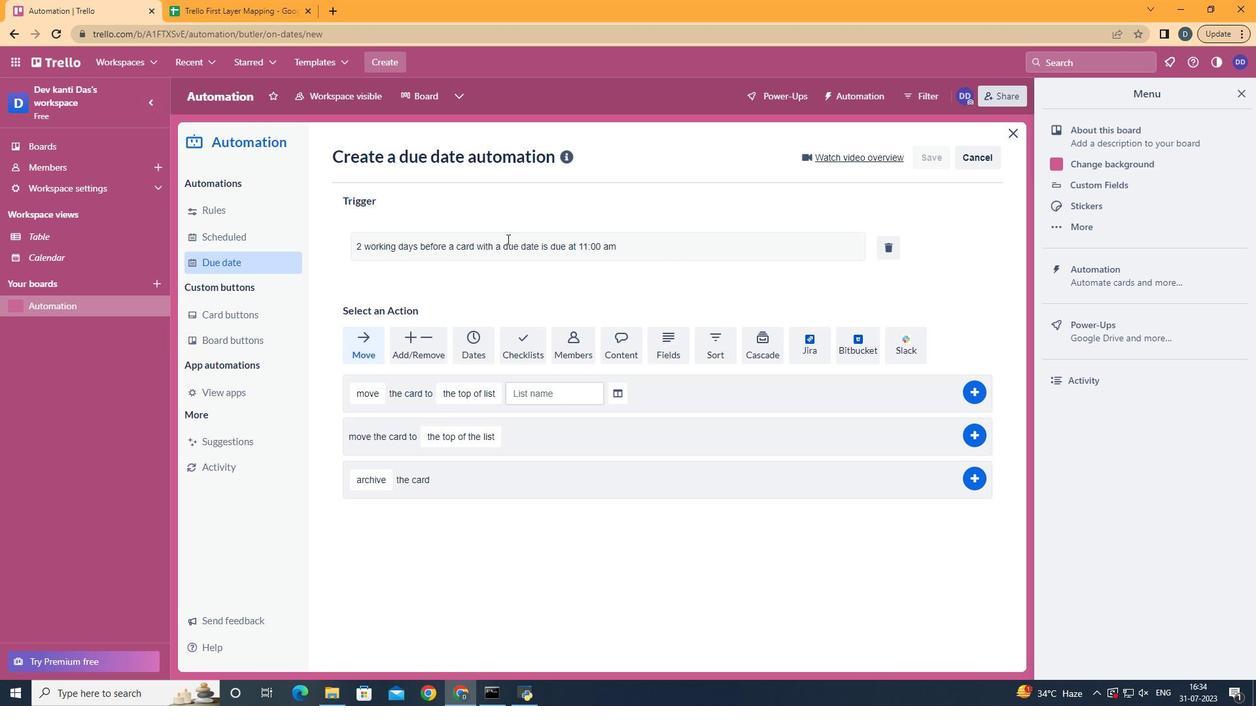 
